 Task: Add a condition where "Assignee Is Current user" in recently solved tickets.
Action: Mouse moved to (128, 477)
Screenshot: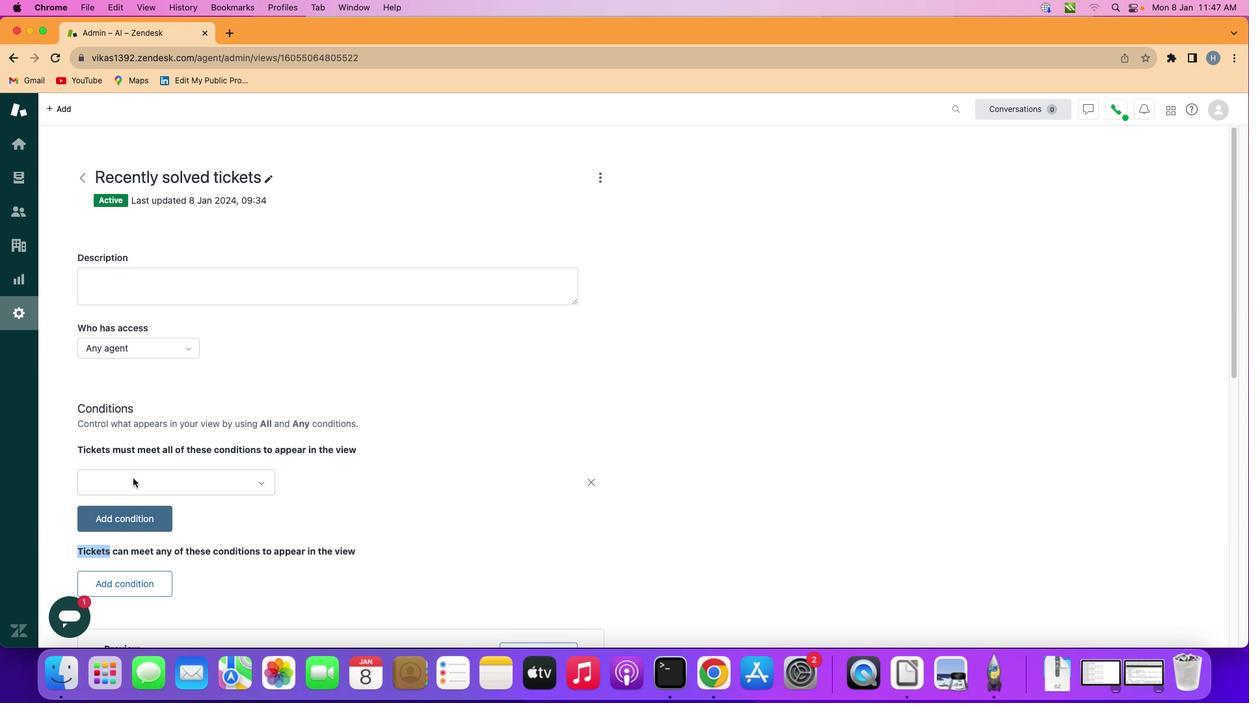 
Action: Mouse pressed left at (128, 477)
Screenshot: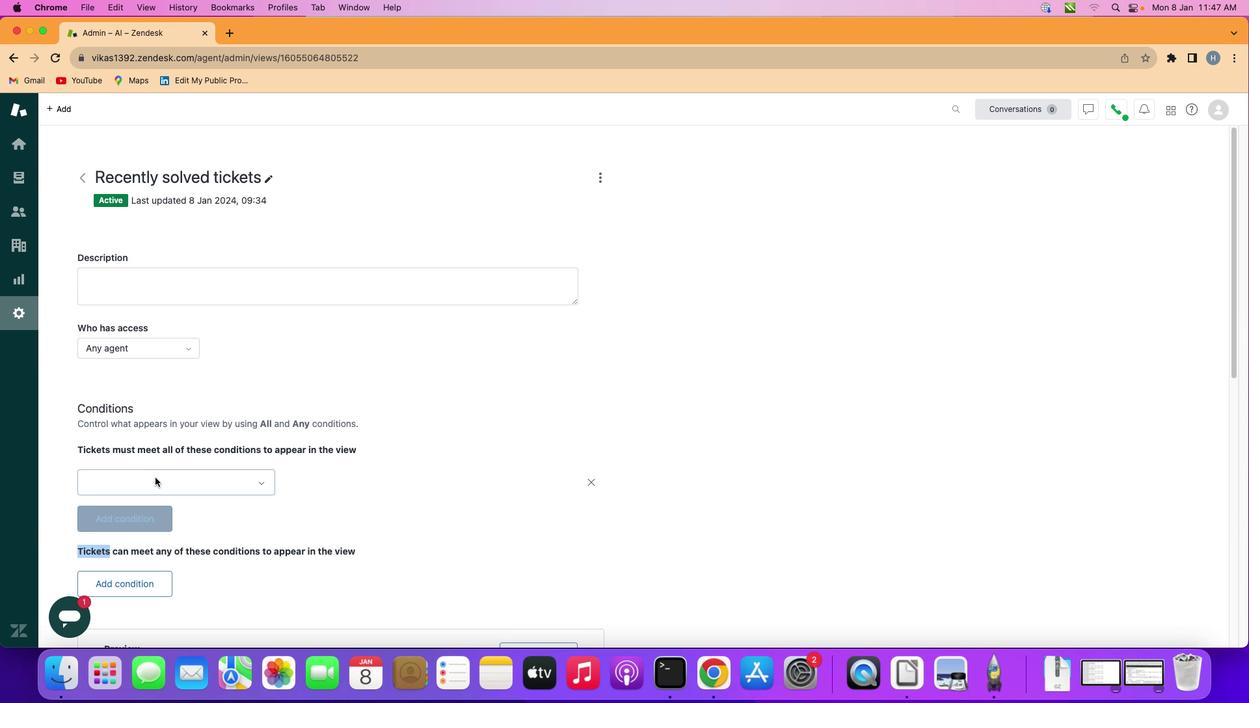 
Action: Mouse moved to (165, 475)
Screenshot: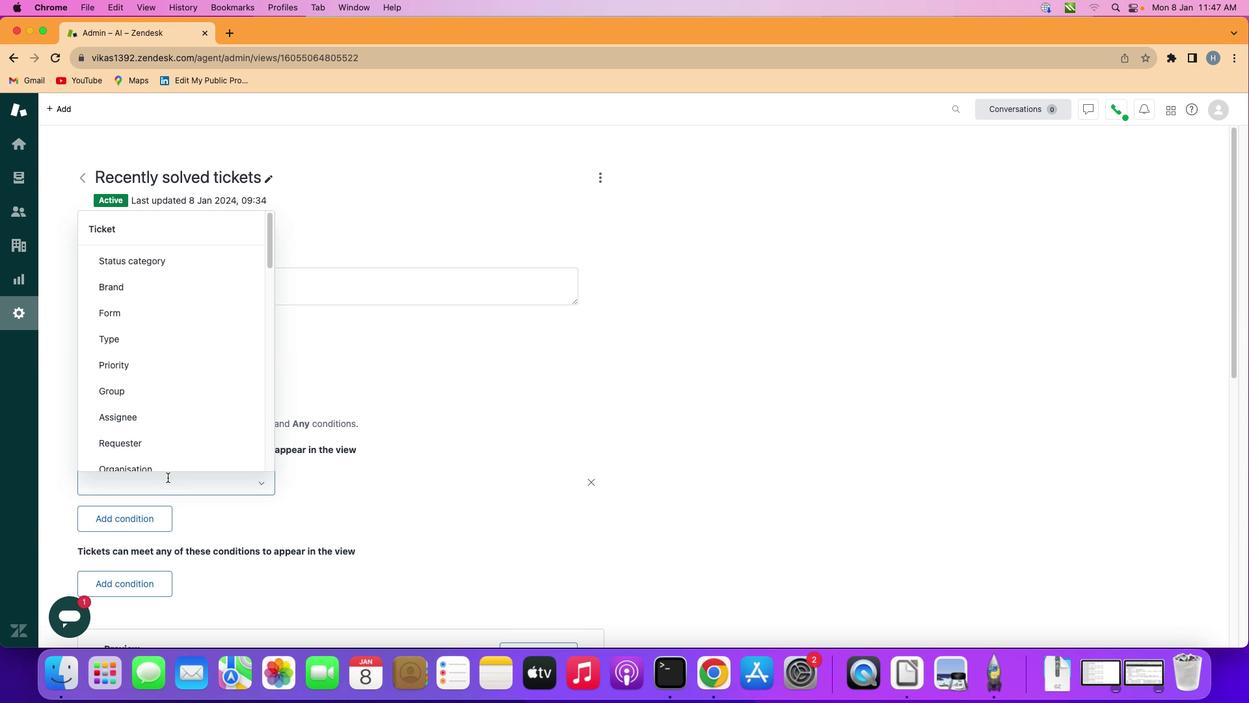 
Action: Mouse pressed left at (165, 475)
Screenshot: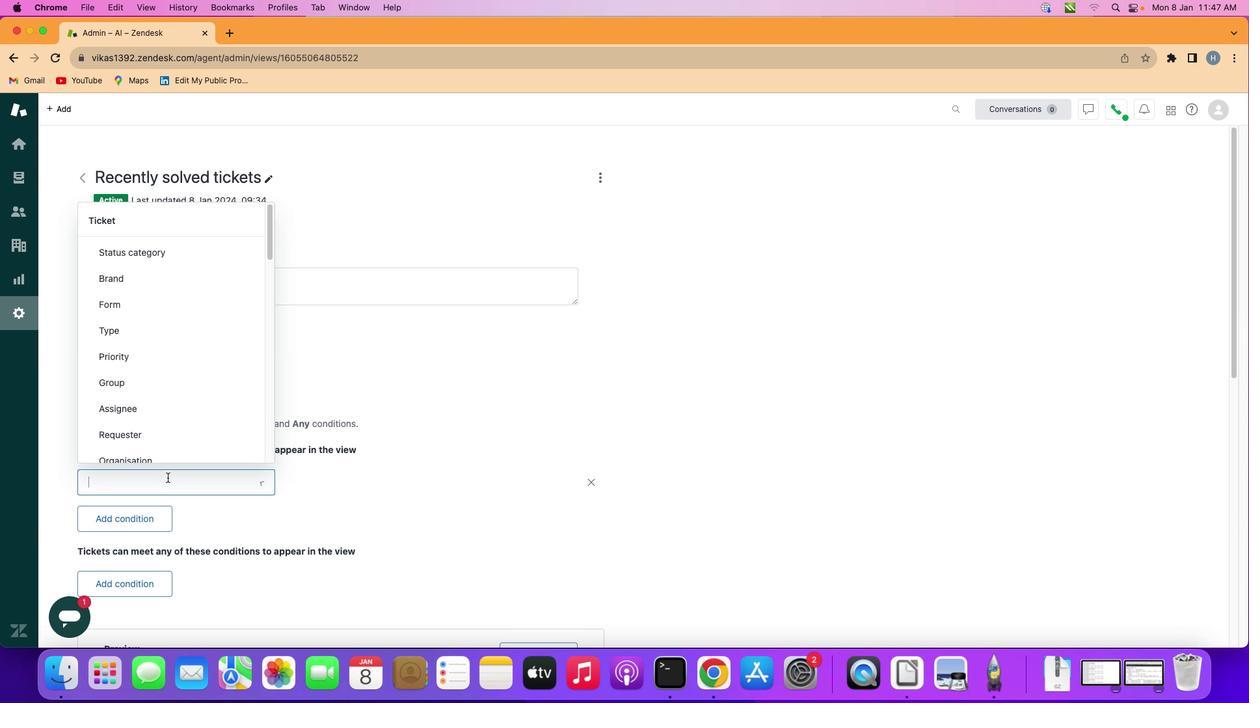 
Action: Mouse moved to (173, 414)
Screenshot: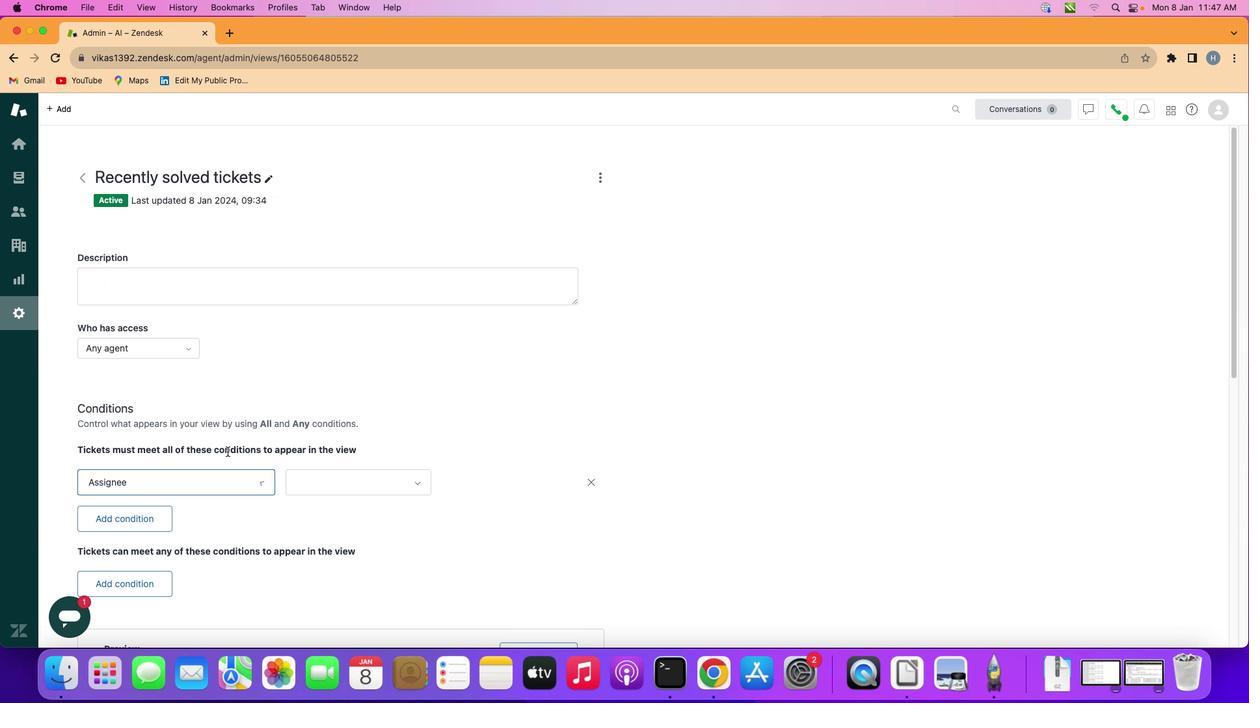 
Action: Mouse pressed left at (173, 414)
Screenshot: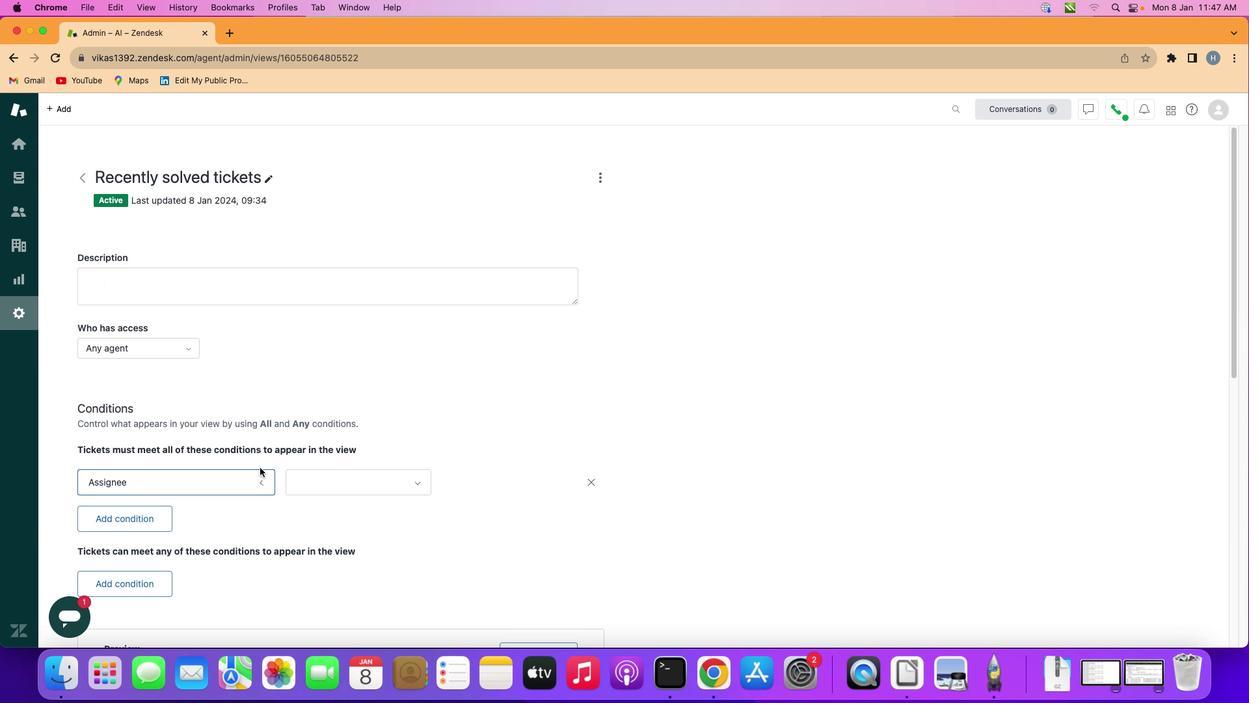 
Action: Mouse moved to (326, 476)
Screenshot: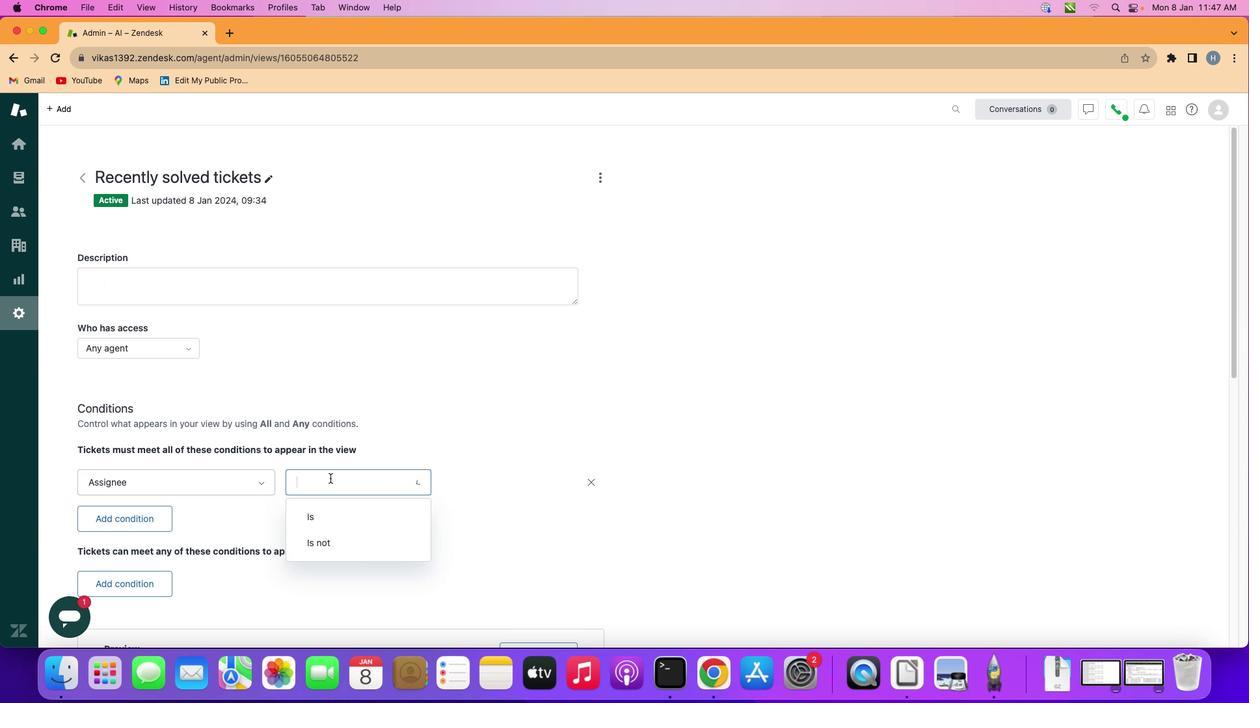 
Action: Mouse pressed left at (326, 476)
Screenshot: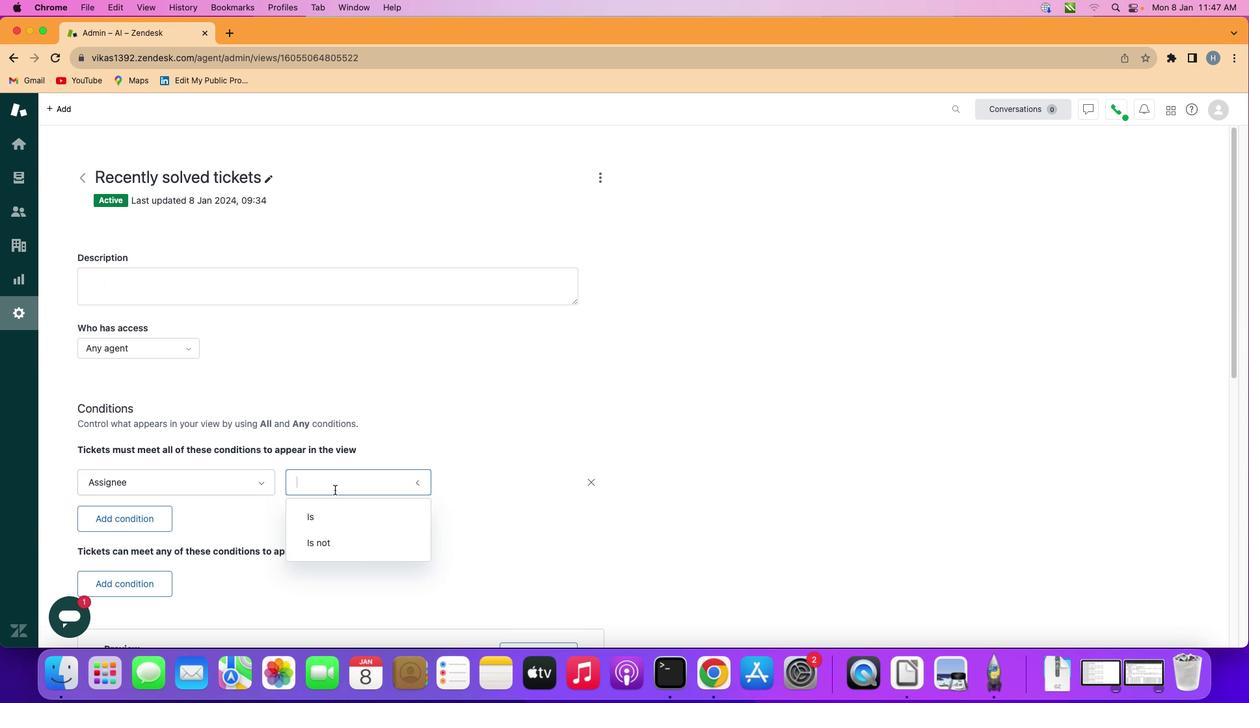 
Action: Mouse moved to (341, 508)
Screenshot: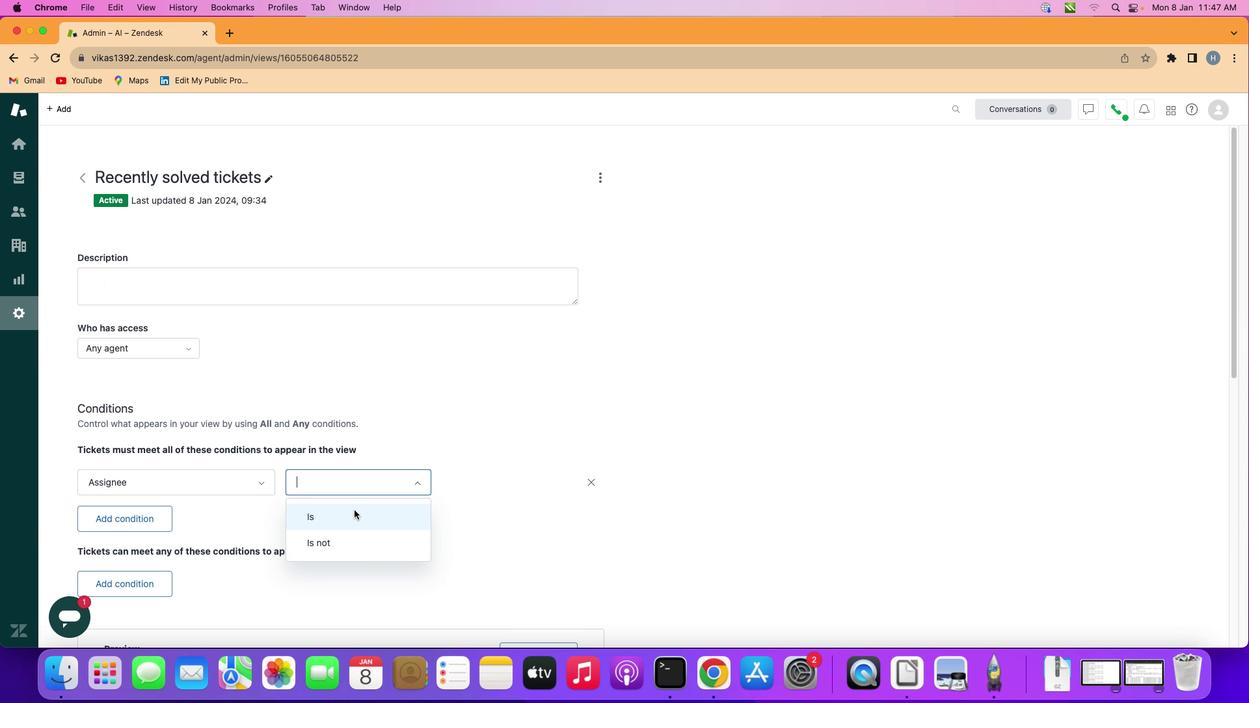 
Action: Mouse pressed left at (341, 508)
Screenshot: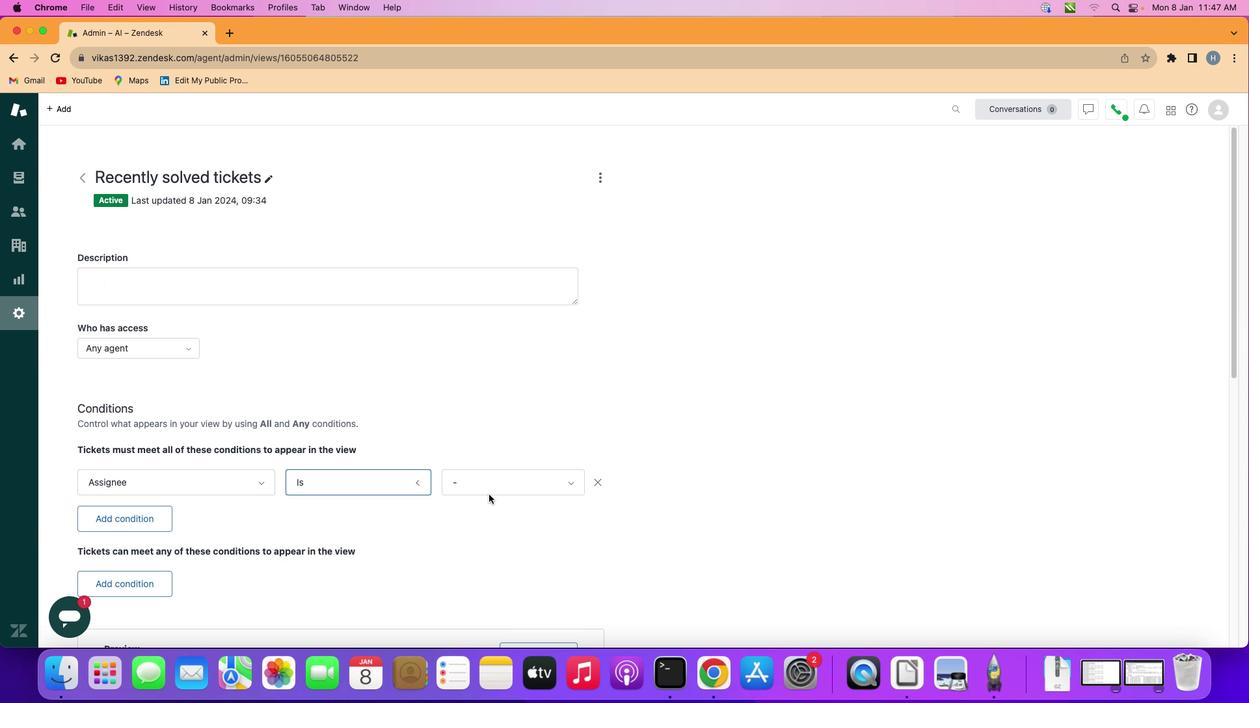 
Action: Mouse moved to (518, 485)
Screenshot: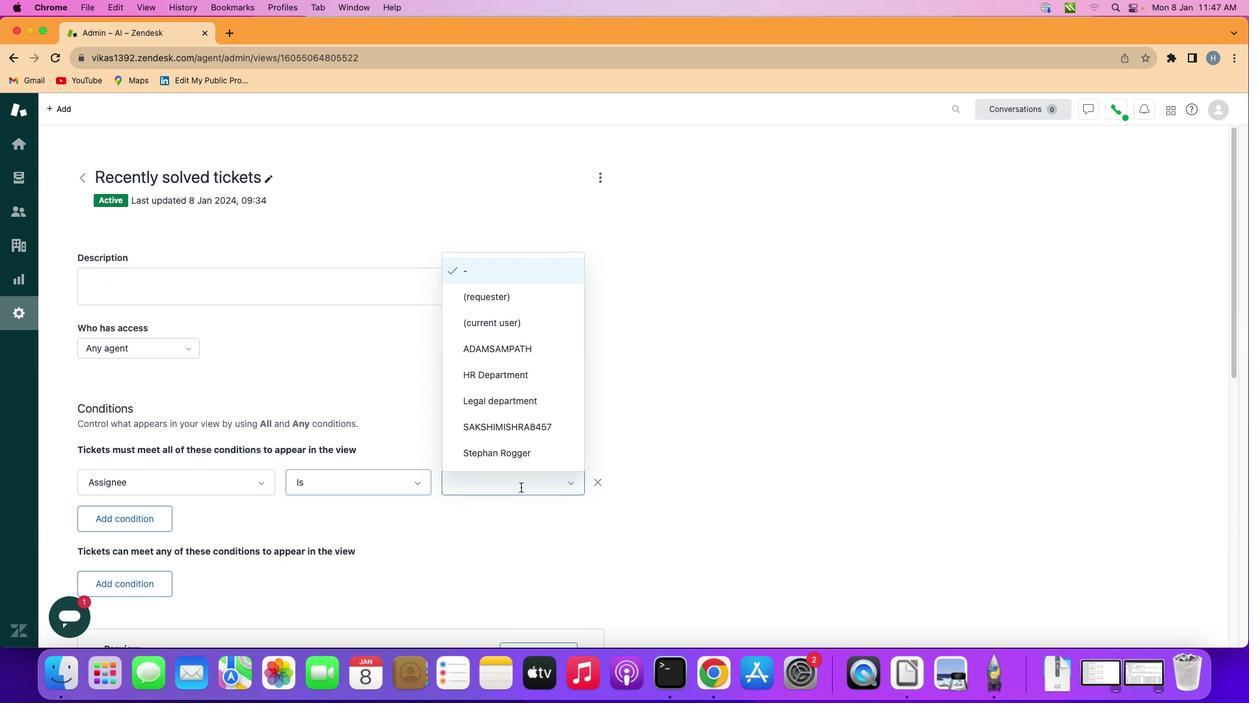 
Action: Mouse pressed left at (518, 485)
Screenshot: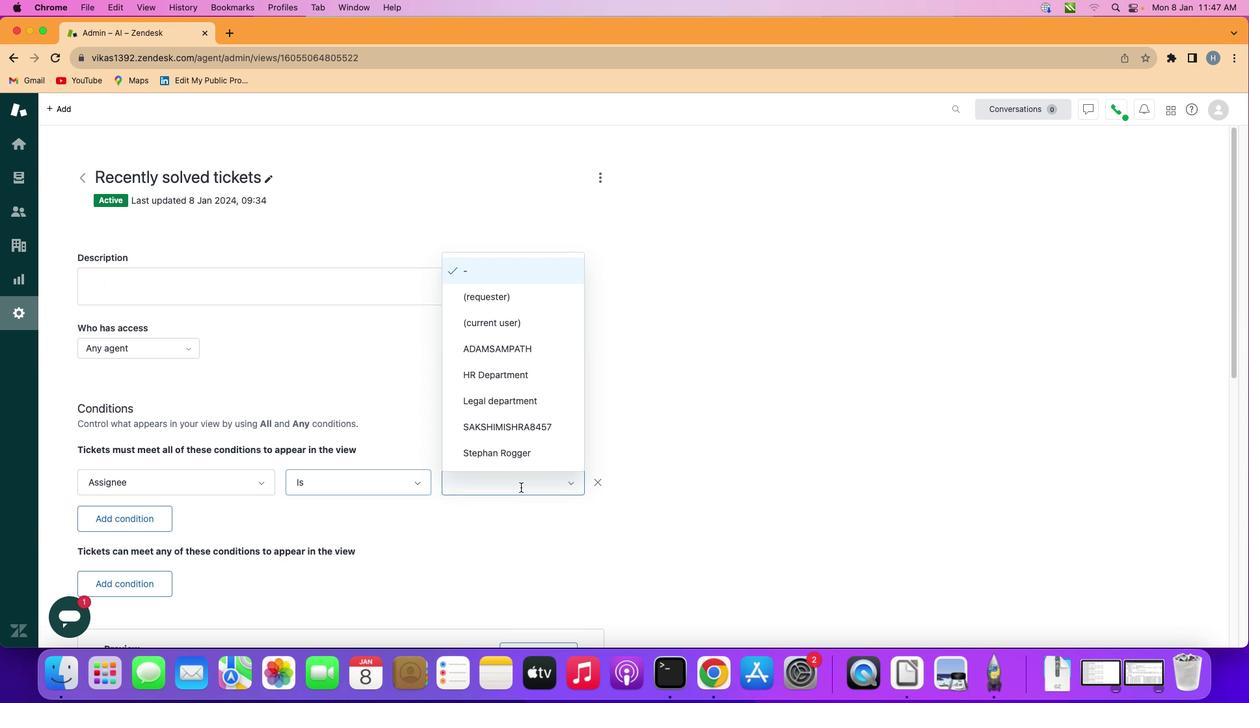 
Action: Mouse moved to (534, 318)
Screenshot: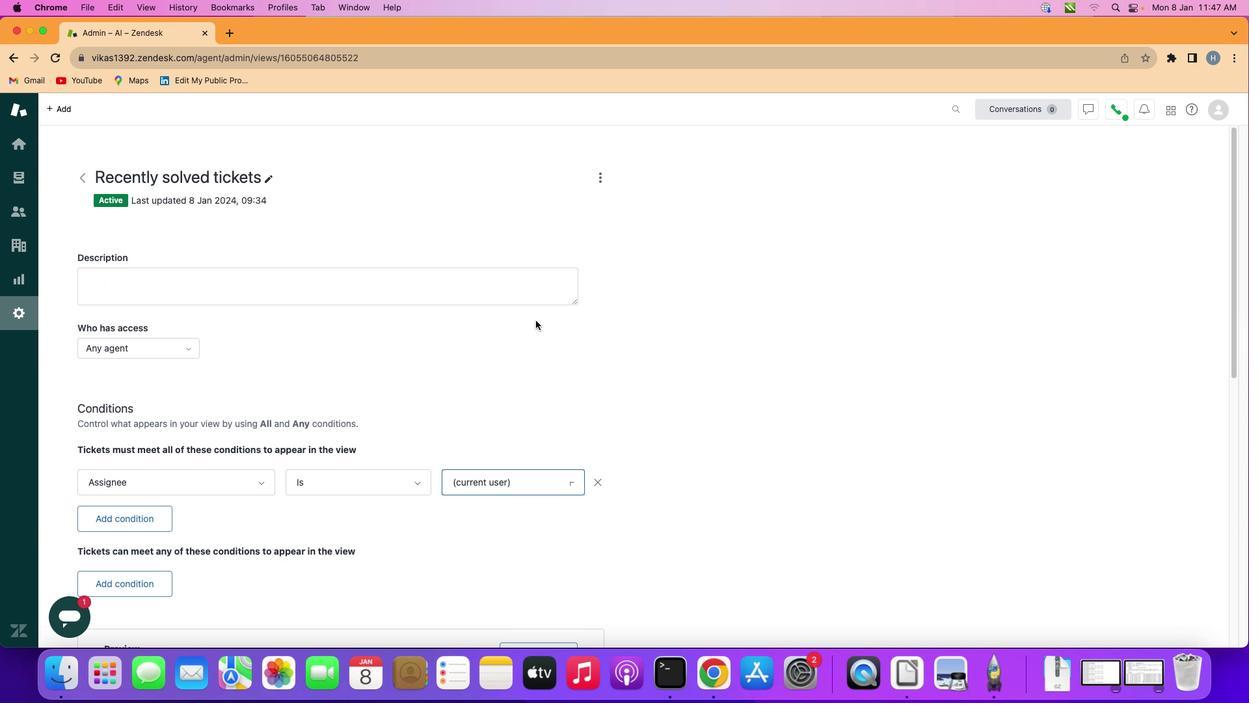 
Action: Mouse pressed left at (534, 318)
Screenshot: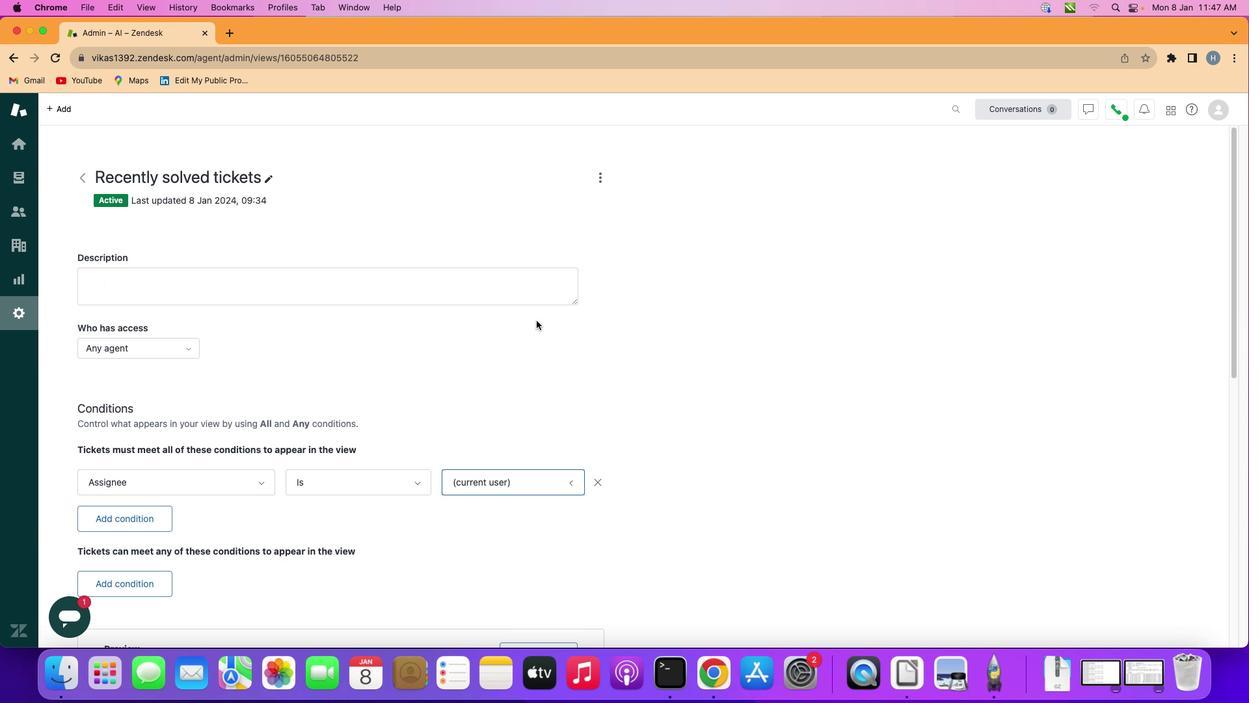 
Action: Mouse moved to (546, 376)
Screenshot: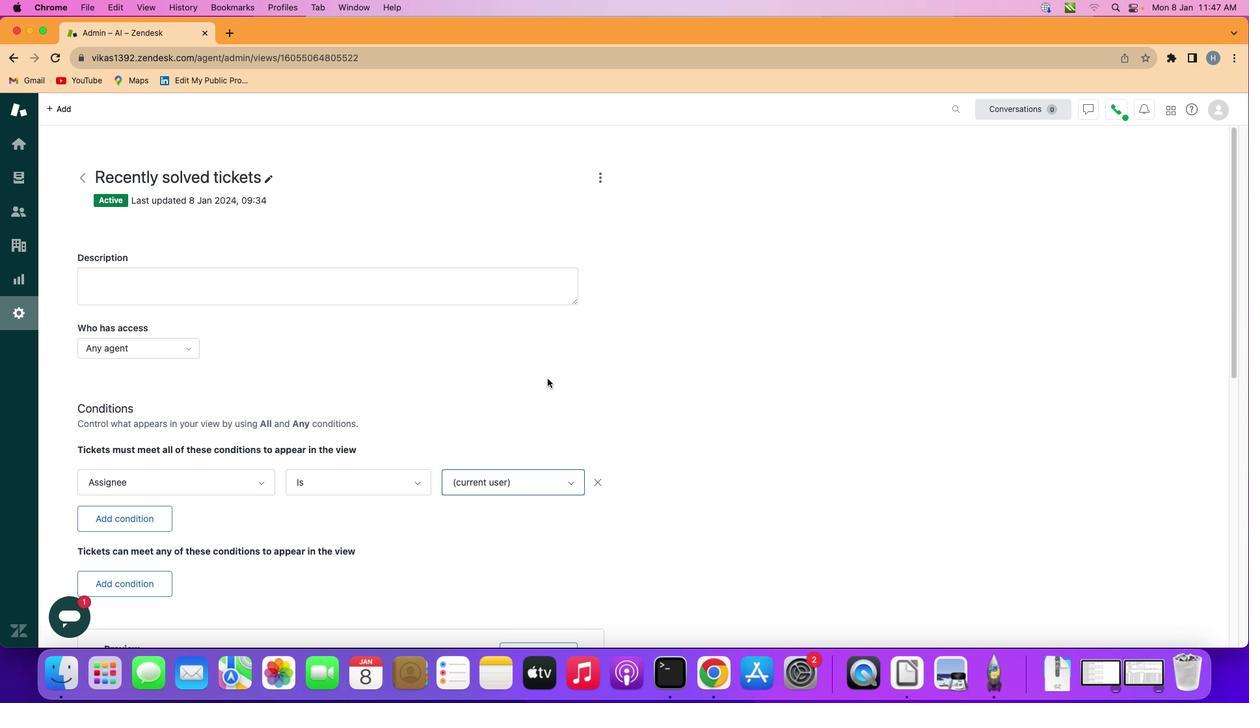 
